 Task: Set the "RIST demux/decode maximum jitter (default in 5ms)" for "RIST INPUT" to 5.
Action: Mouse moved to (107, 13)
Screenshot: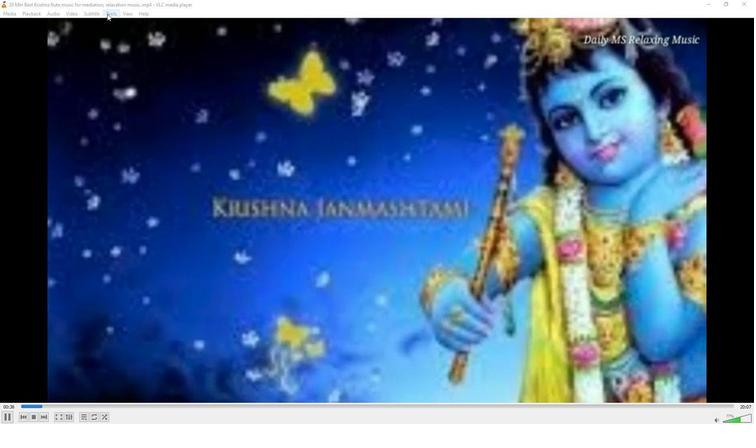 
Action: Mouse pressed left at (107, 13)
Screenshot: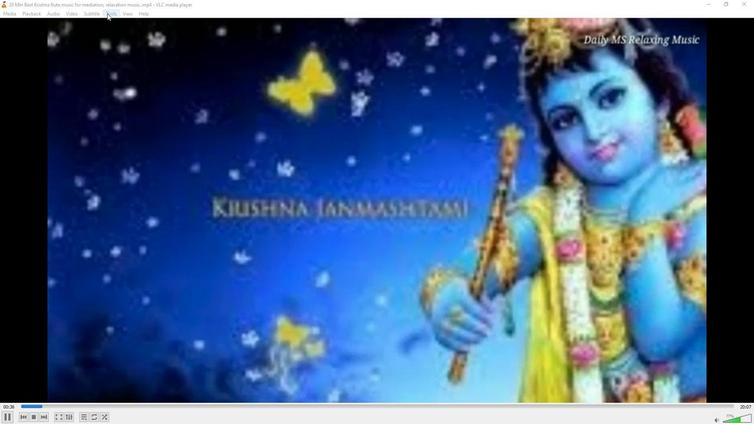 
Action: Mouse moved to (124, 104)
Screenshot: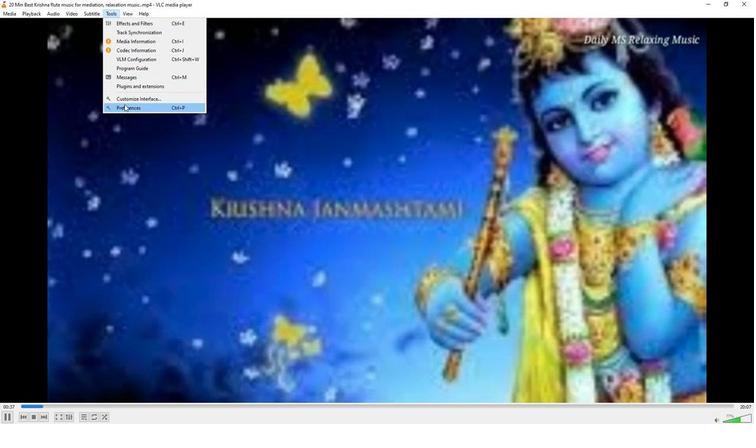 
Action: Mouse pressed left at (124, 104)
Screenshot: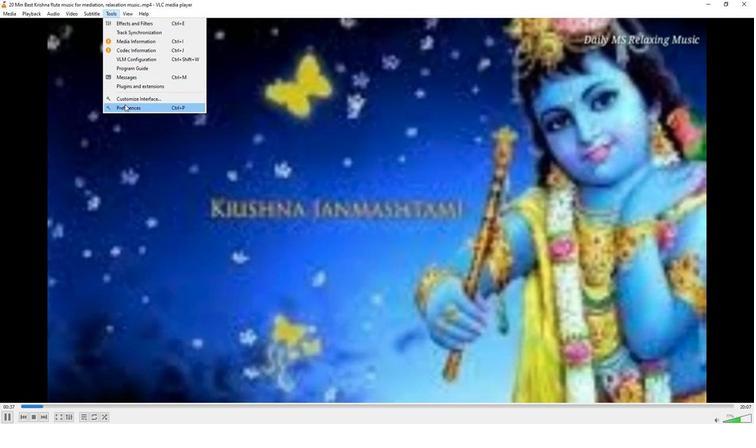 
Action: Mouse moved to (247, 347)
Screenshot: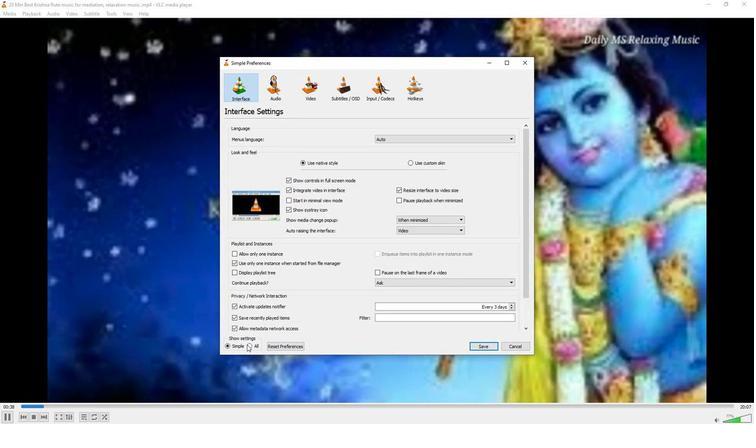 
Action: Mouse pressed left at (247, 347)
Screenshot: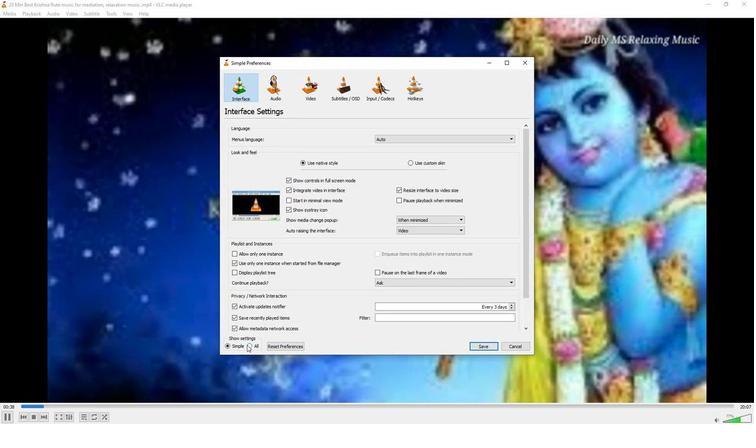 
Action: Mouse moved to (241, 211)
Screenshot: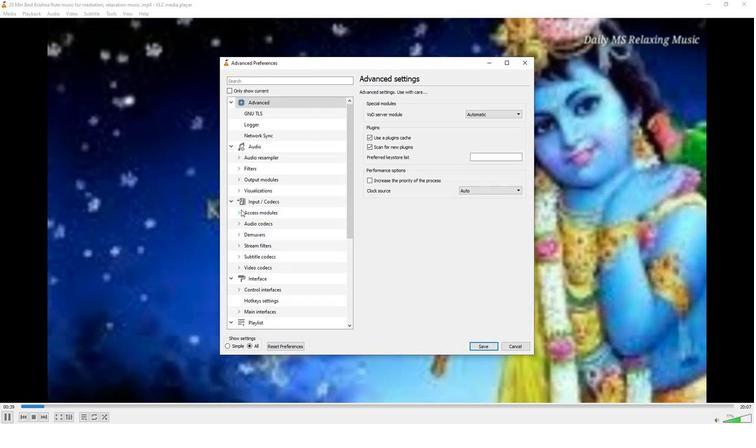 
Action: Mouse pressed left at (241, 211)
Screenshot: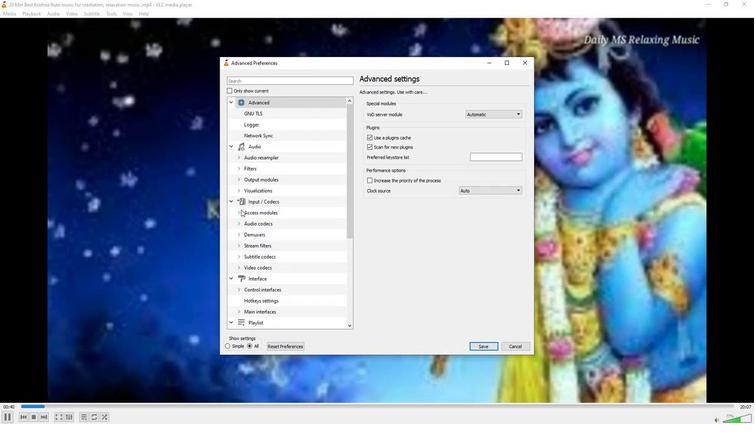 
Action: Mouse moved to (251, 239)
Screenshot: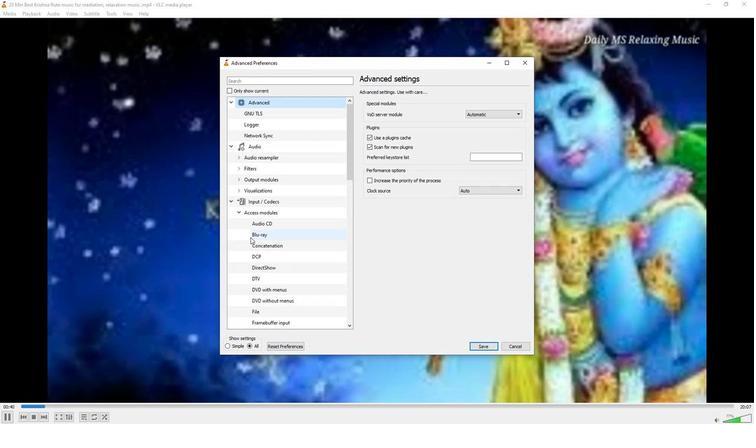 
Action: Mouse scrolled (251, 238) with delta (0, 0)
Screenshot: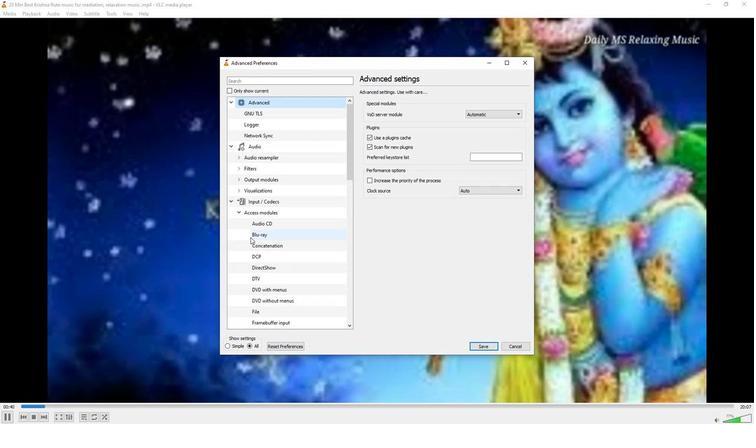 
Action: Mouse scrolled (251, 238) with delta (0, 0)
Screenshot: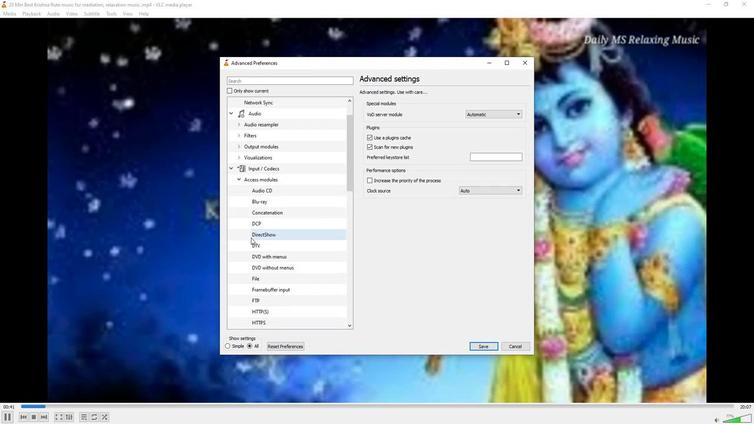 
Action: Mouse scrolled (251, 238) with delta (0, 0)
Screenshot: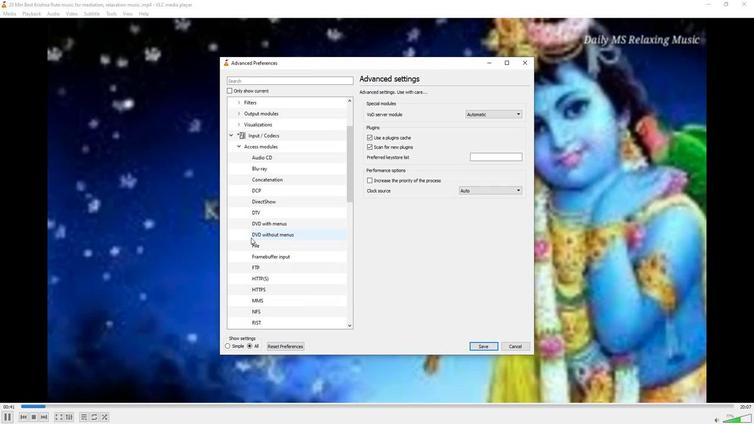 
Action: Mouse moved to (262, 290)
Screenshot: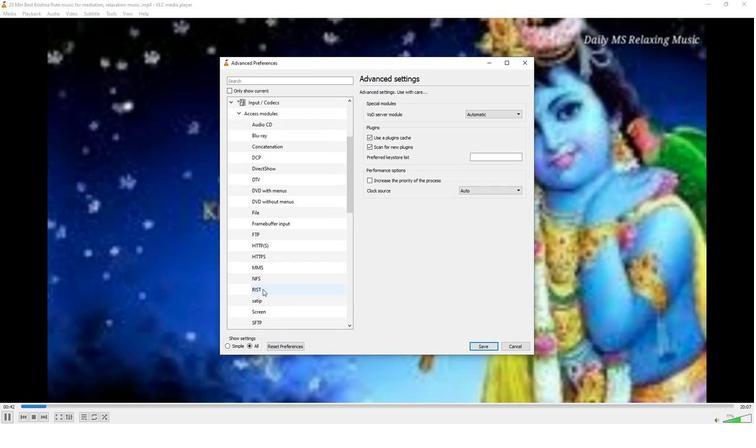 
Action: Mouse pressed left at (262, 290)
Screenshot: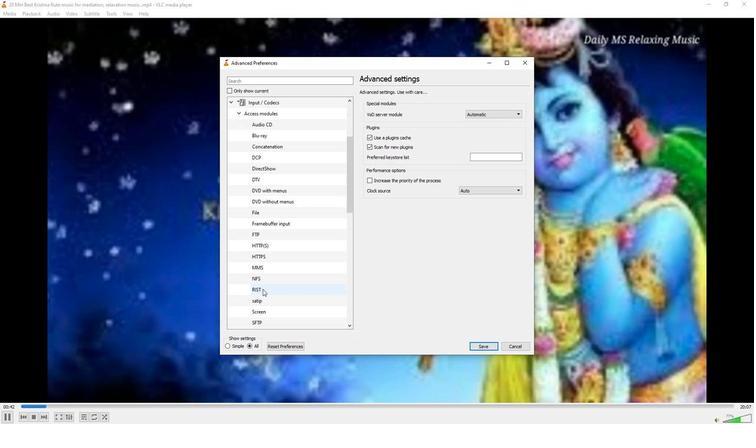 
Action: Mouse moved to (526, 114)
Screenshot: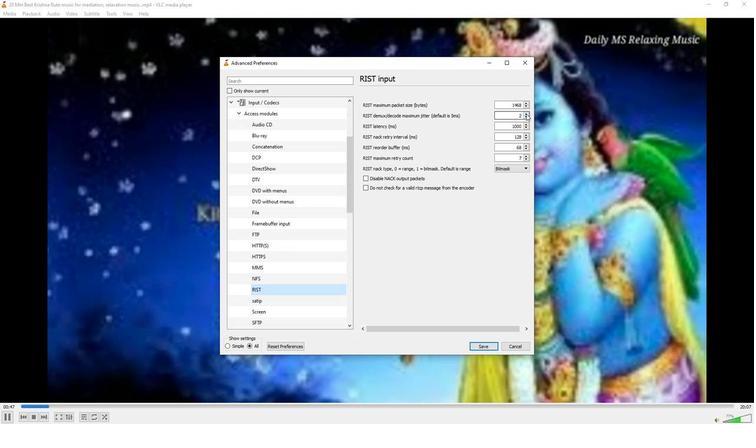 
Action: Mouse pressed left at (526, 114)
Screenshot: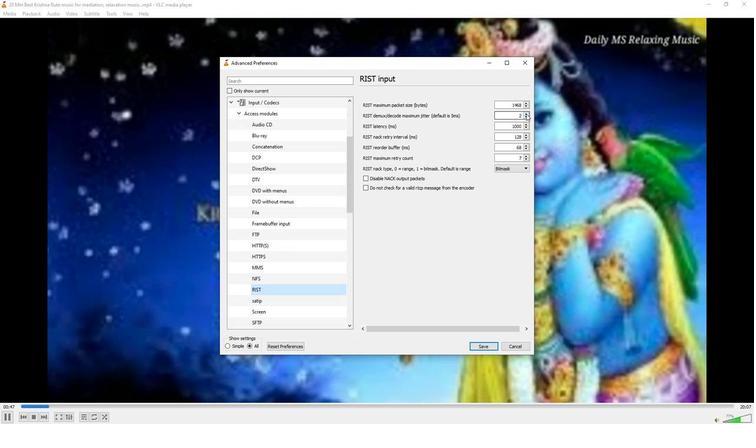 
Action: Mouse pressed left at (526, 114)
Screenshot: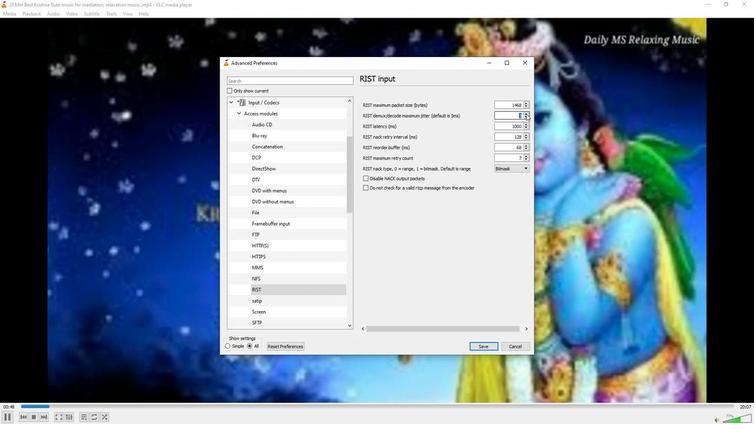 
Action: Mouse pressed left at (526, 114)
Screenshot: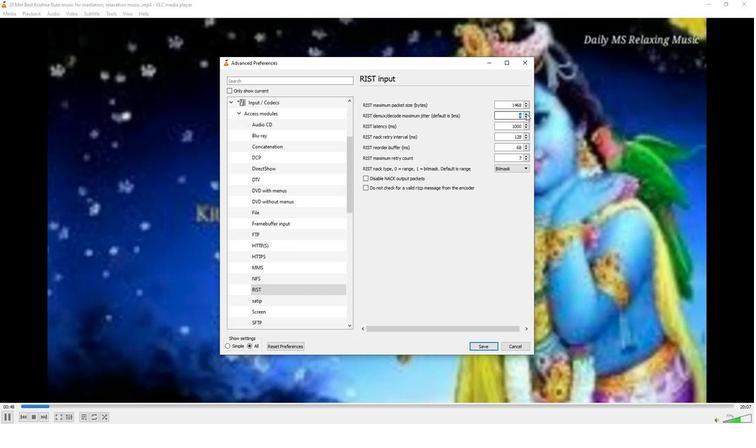 
Action: Mouse moved to (472, 112)
Screenshot: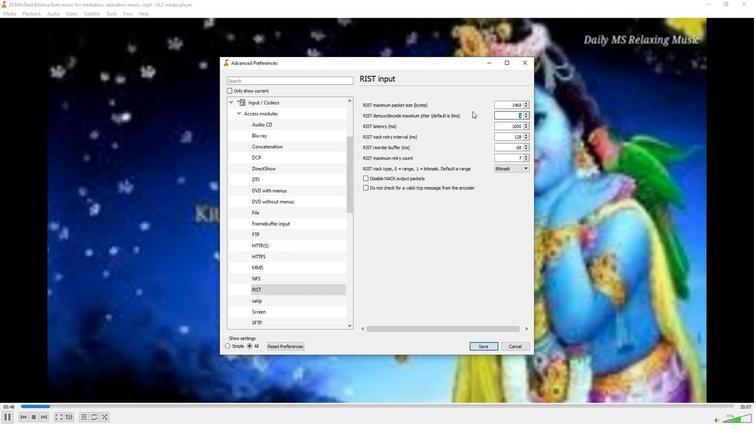 
Action: Mouse pressed left at (472, 112)
Screenshot: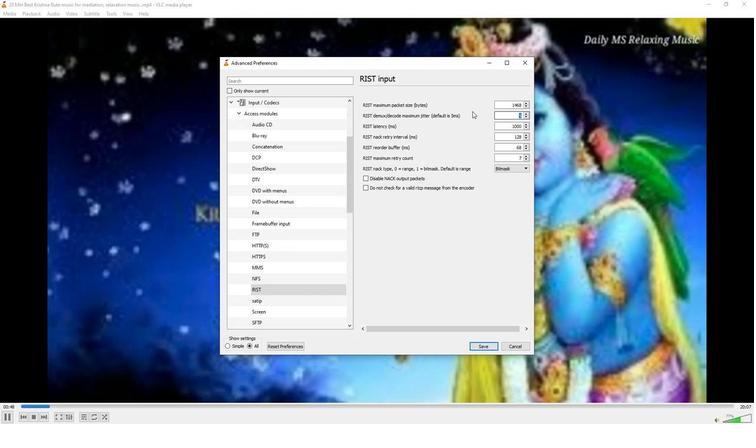
